Task: Add to scrum project Wayfarer a team member softage.2@softage.net and assign as Project Lead.
Action: Mouse moved to (217, 55)
Screenshot: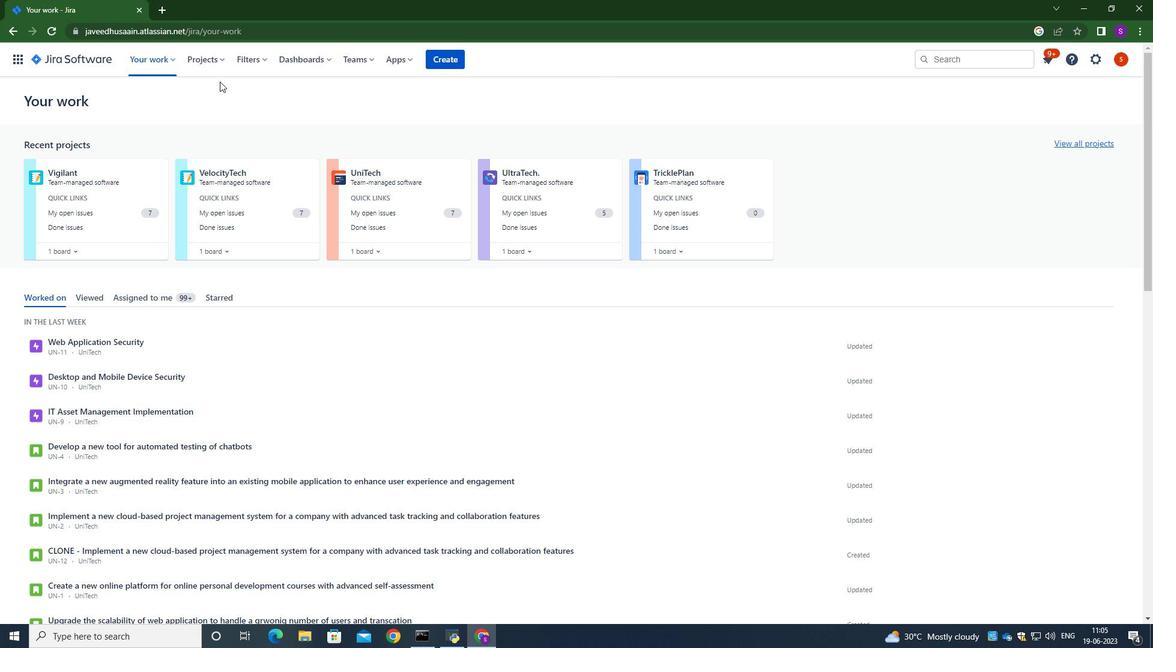
Action: Mouse pressed left at (217, 55)
Screenshot: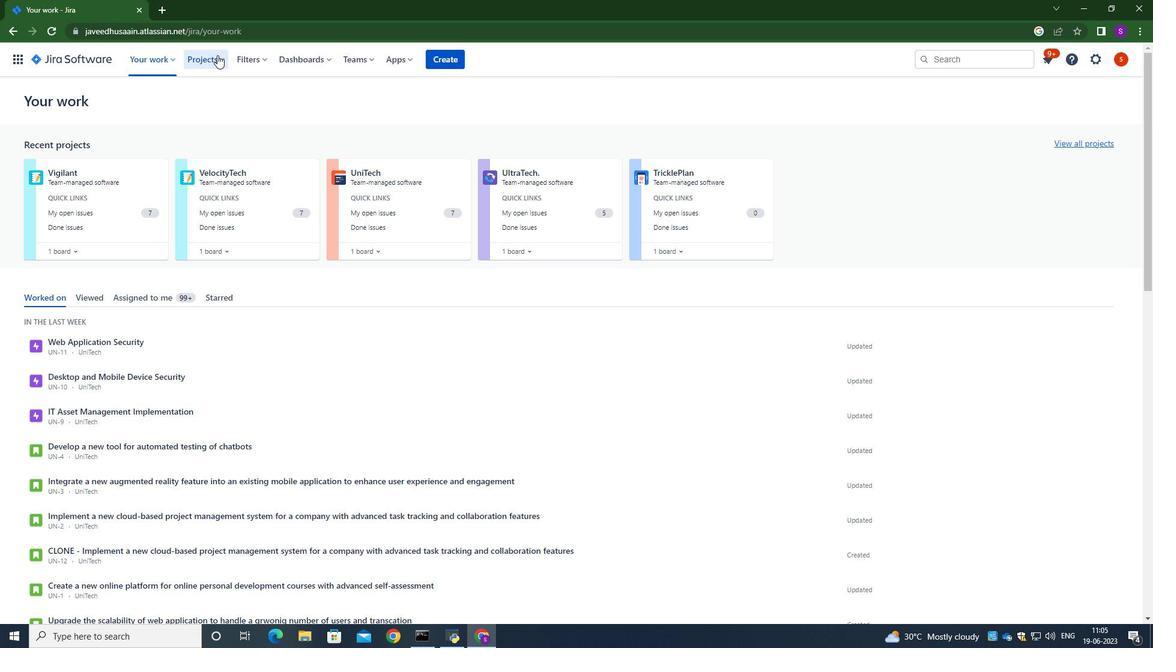 
Action: Mouse moved to (256, 180)
Screenshot: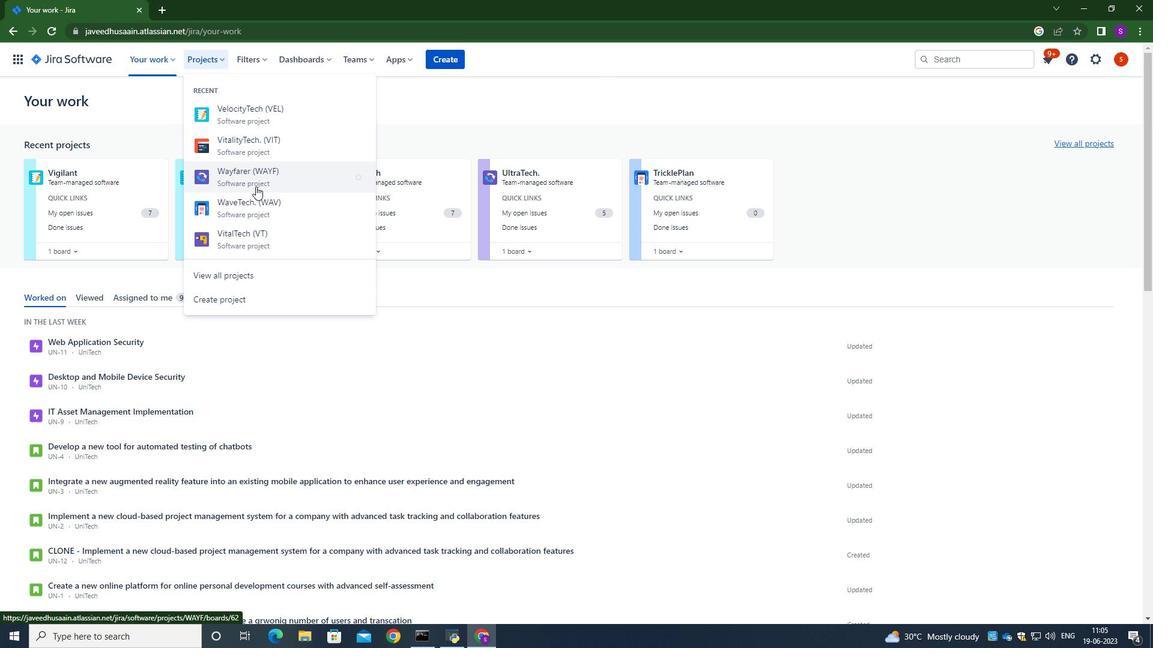 
Action: Mouse pressed left at (256, 180)
Screenshot: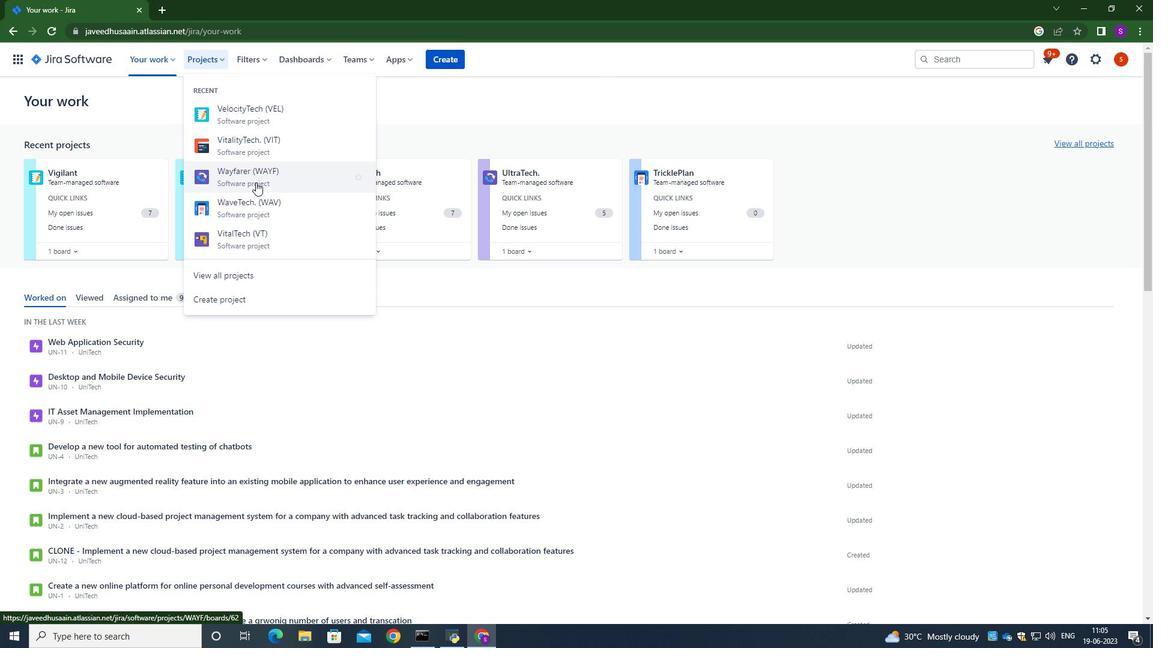 
Action: Mouse moved to (69, 333)
Screenshot: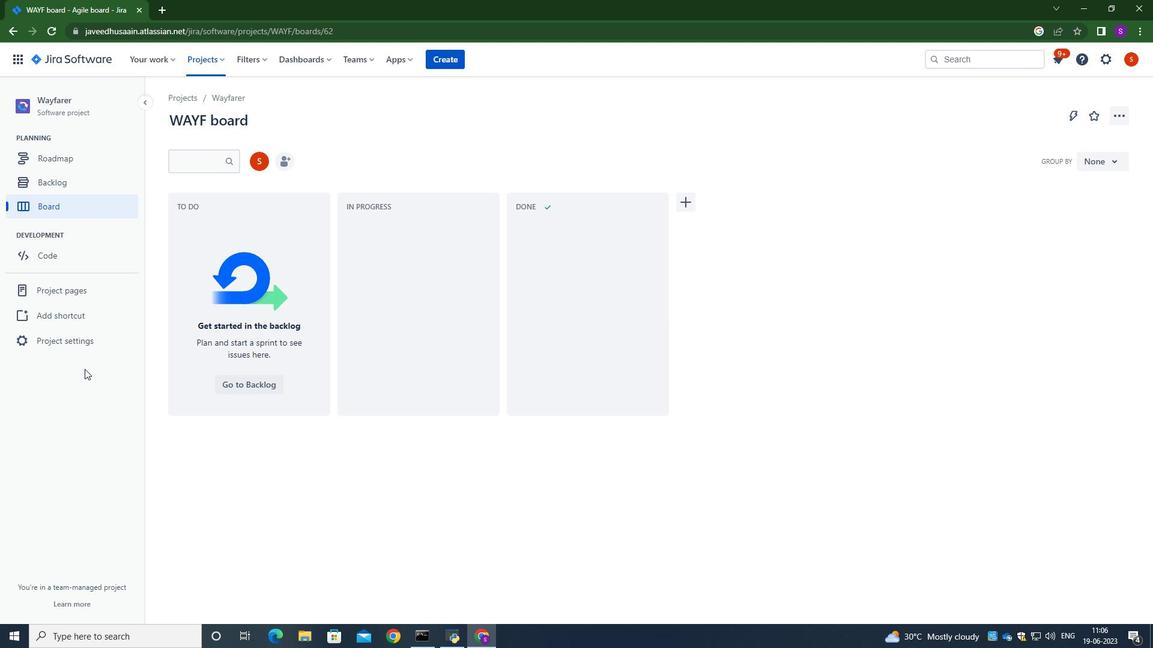 
Action: Mouse pressed left at (69, 333)
Screenshot: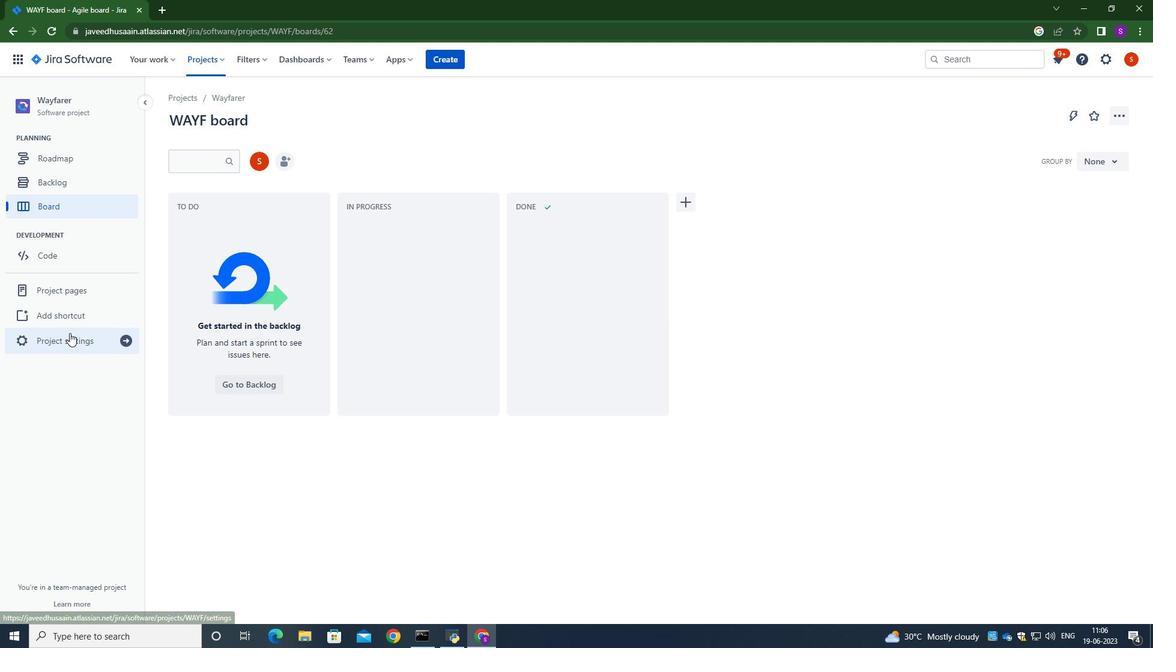 
Action: Mouse moved to (605, 385)
Screenshot: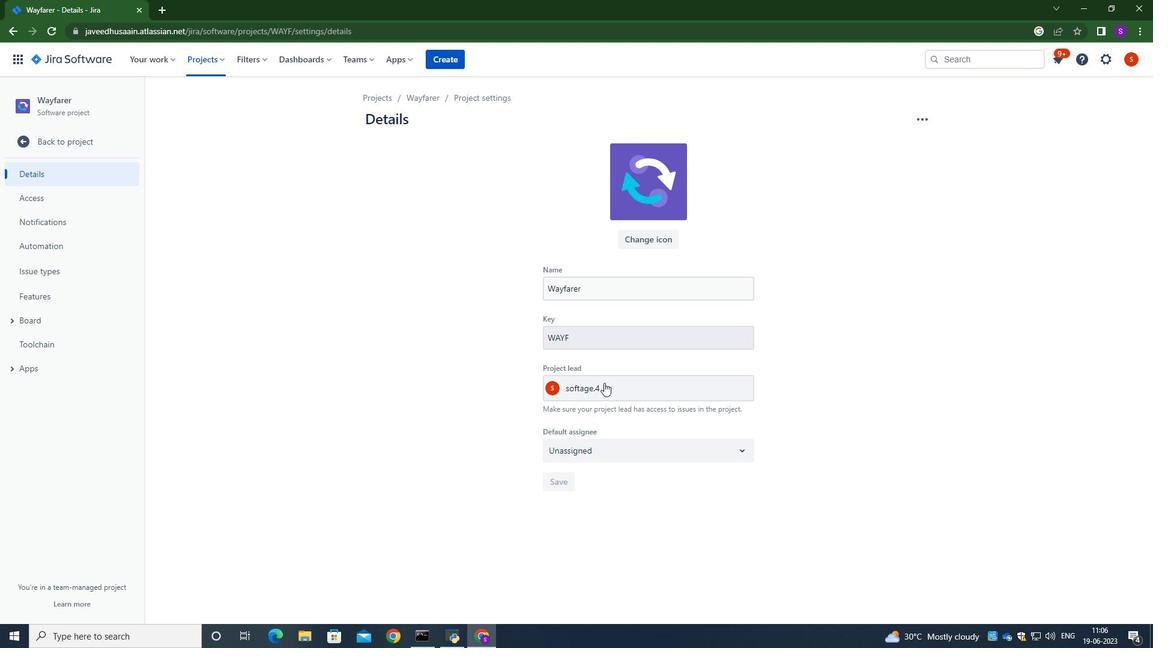 
Action: Mouse pressed left at (605, 385)
Screenshot: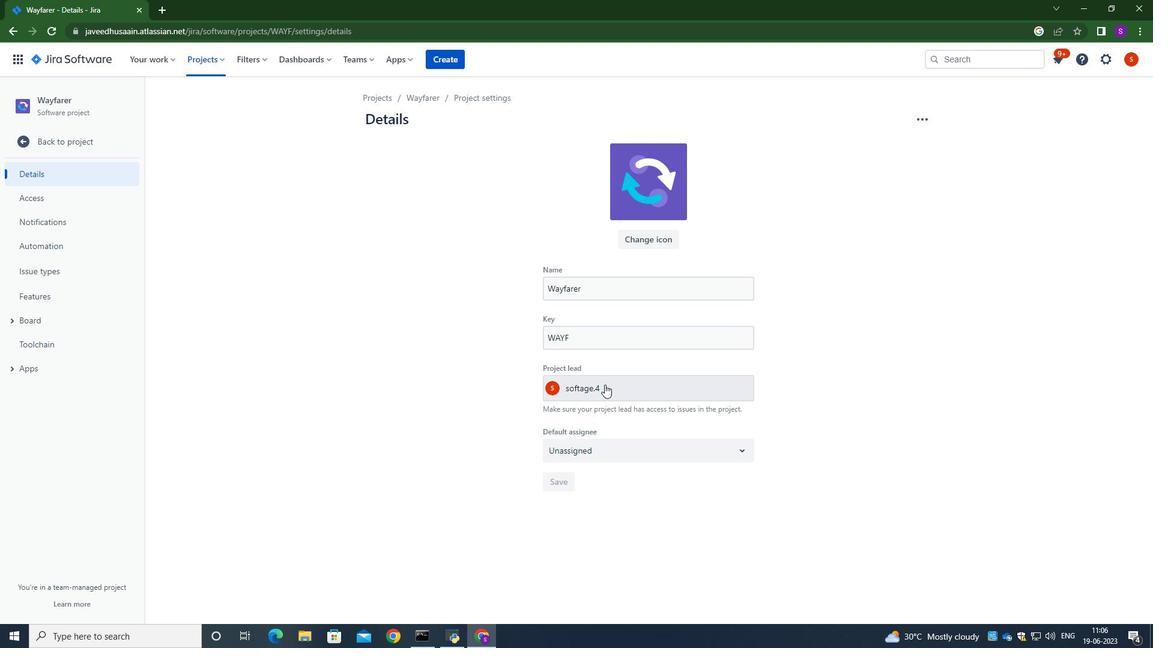 
Action: Key pressed softage.2<Key.shift>@softage.net
Screenshot: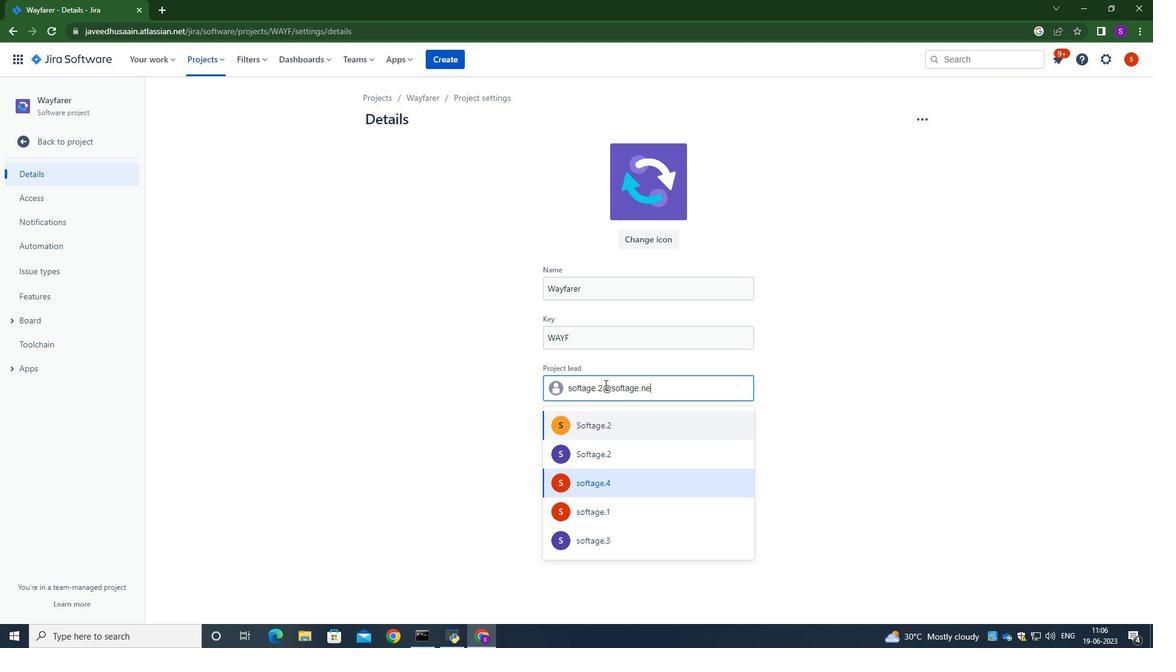 
Action: Mouse moved to (593, 427)
Screenshot: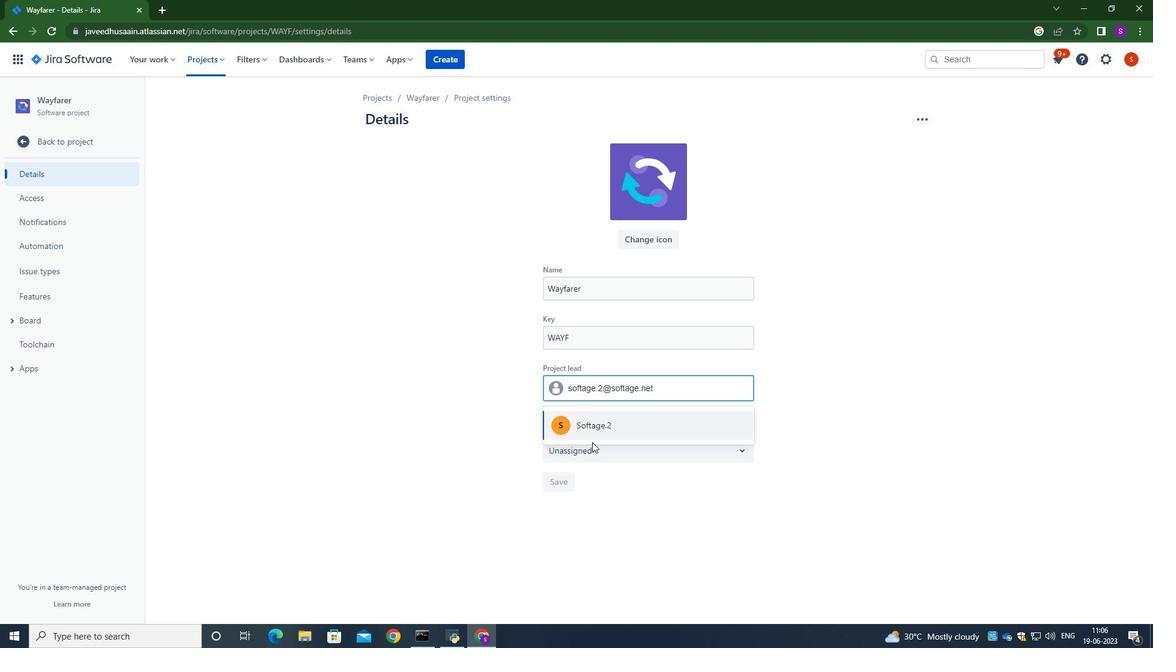 
Action: Mouse pressed left at (593, 427)
Screenshot: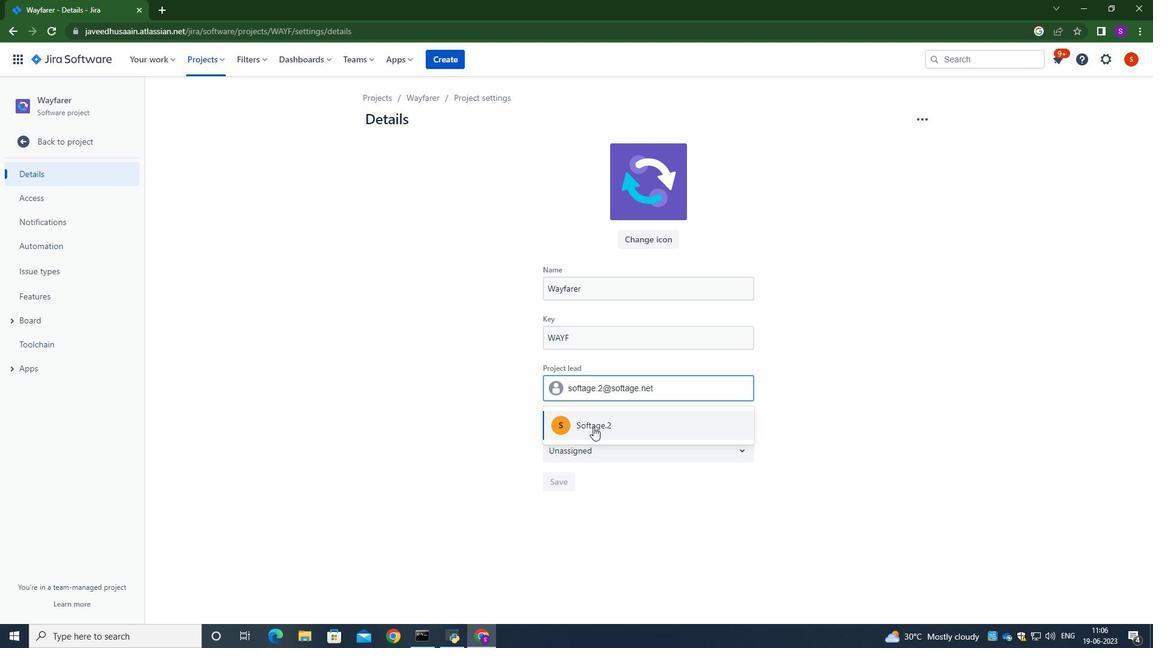 
Action: Mouse moved to (597, 445)
Screenshot: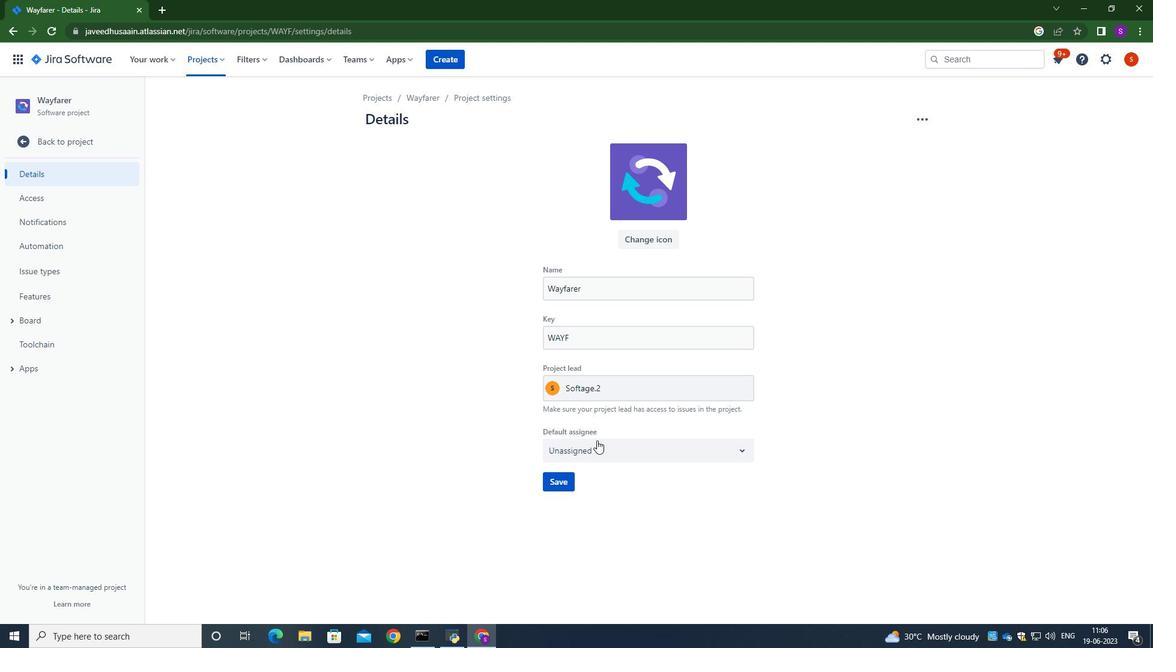 
Action: Mouse pressed left at (597, 445)
Screenshot: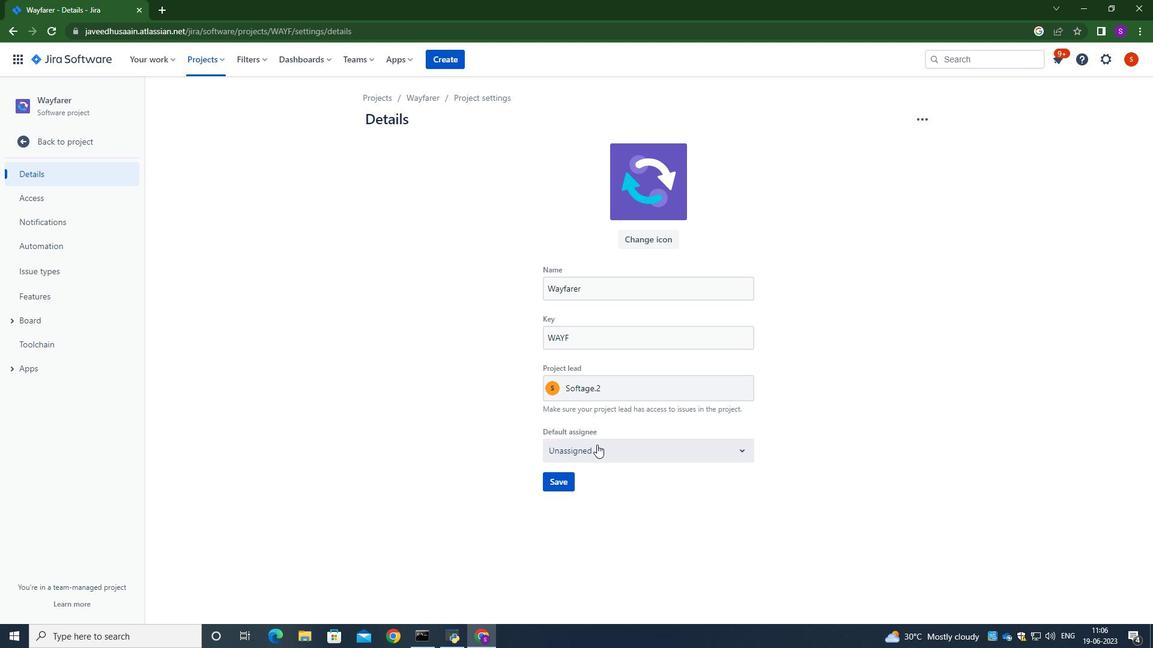 
Action: Mouse moved to (590, 489)
Screenshot: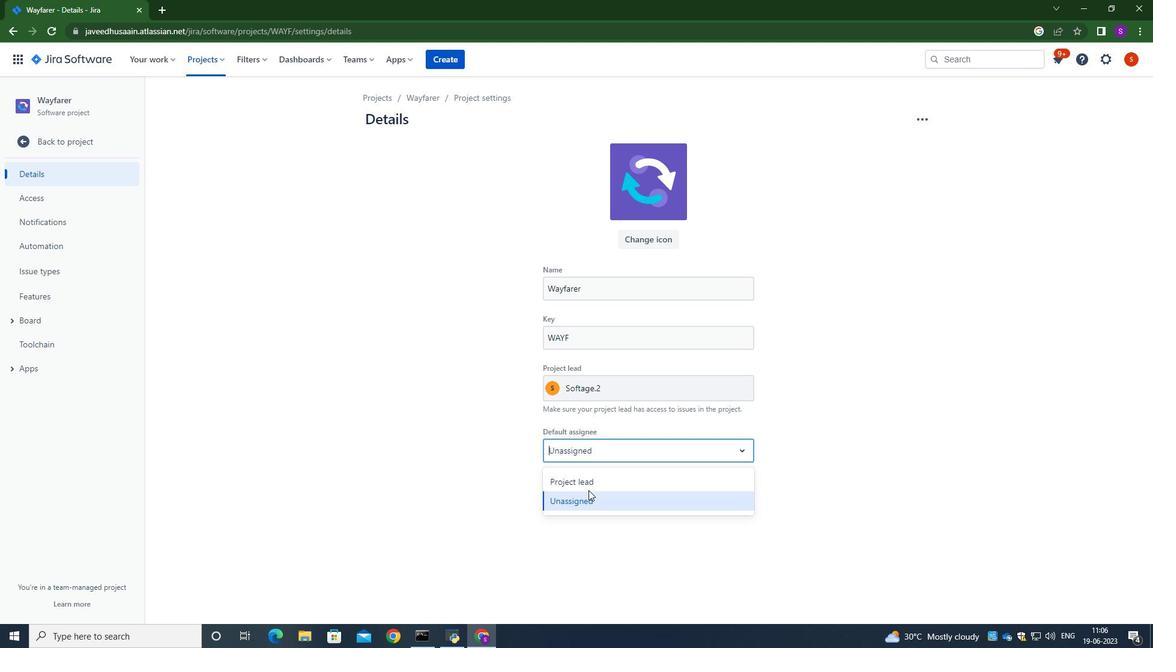 
Action: Mouse pressed left at (590, 489)
Screenshot: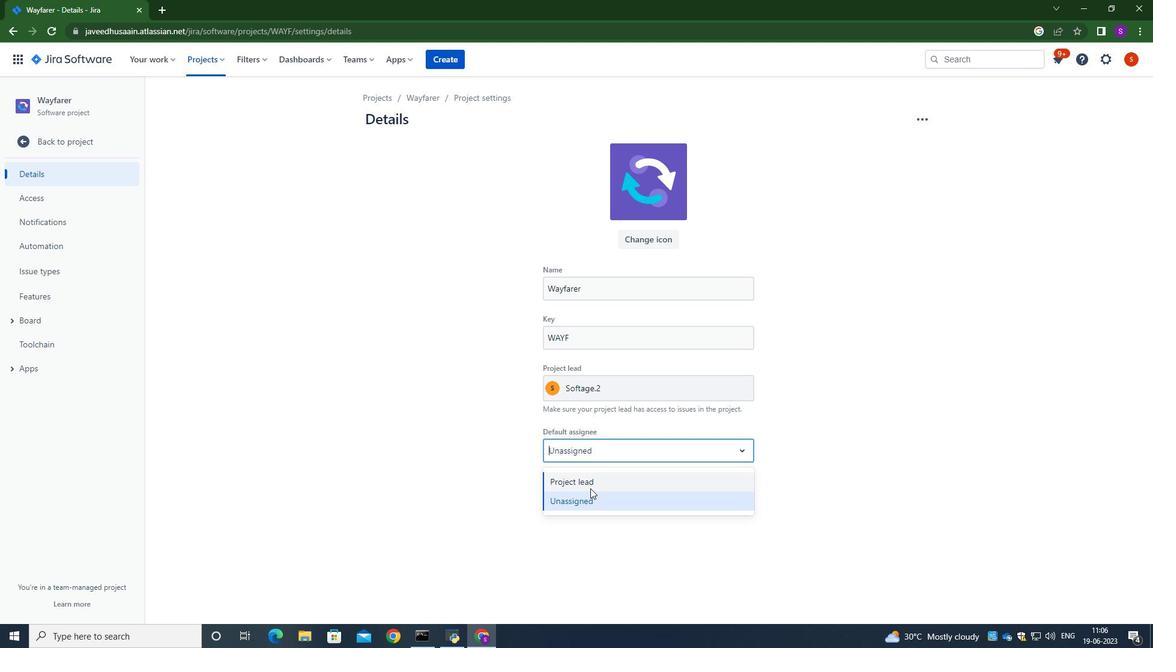
Action: Mouse moved to (555, 489)
Screenshot: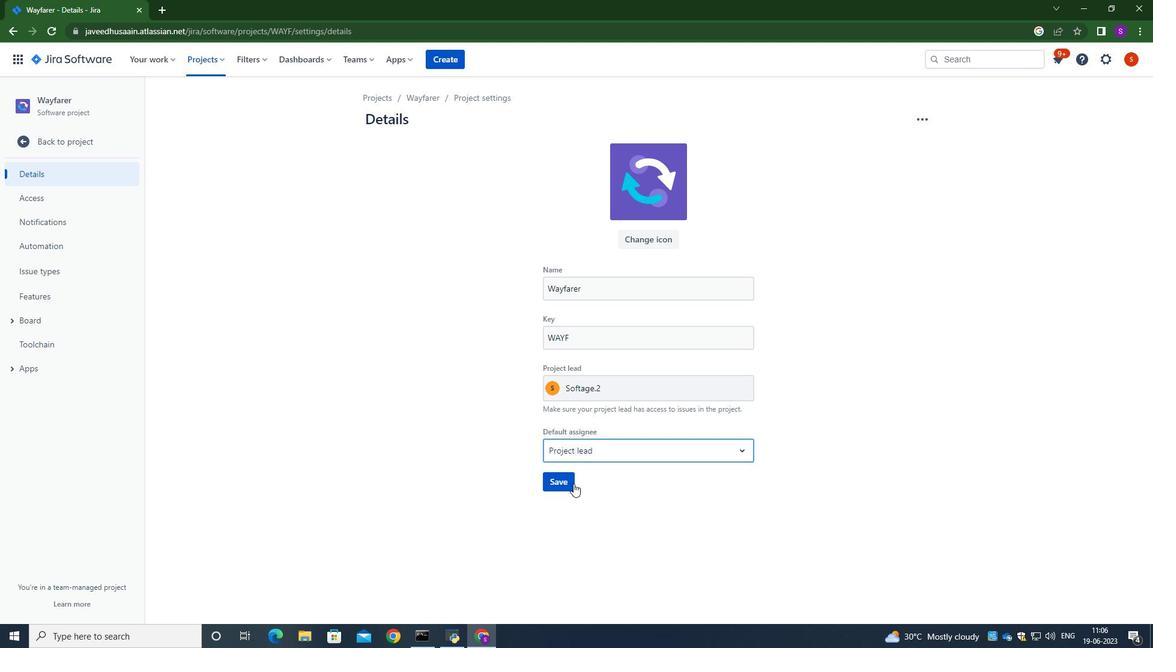 
Action: Mouse pressed left at (555, 489)
Screenshot: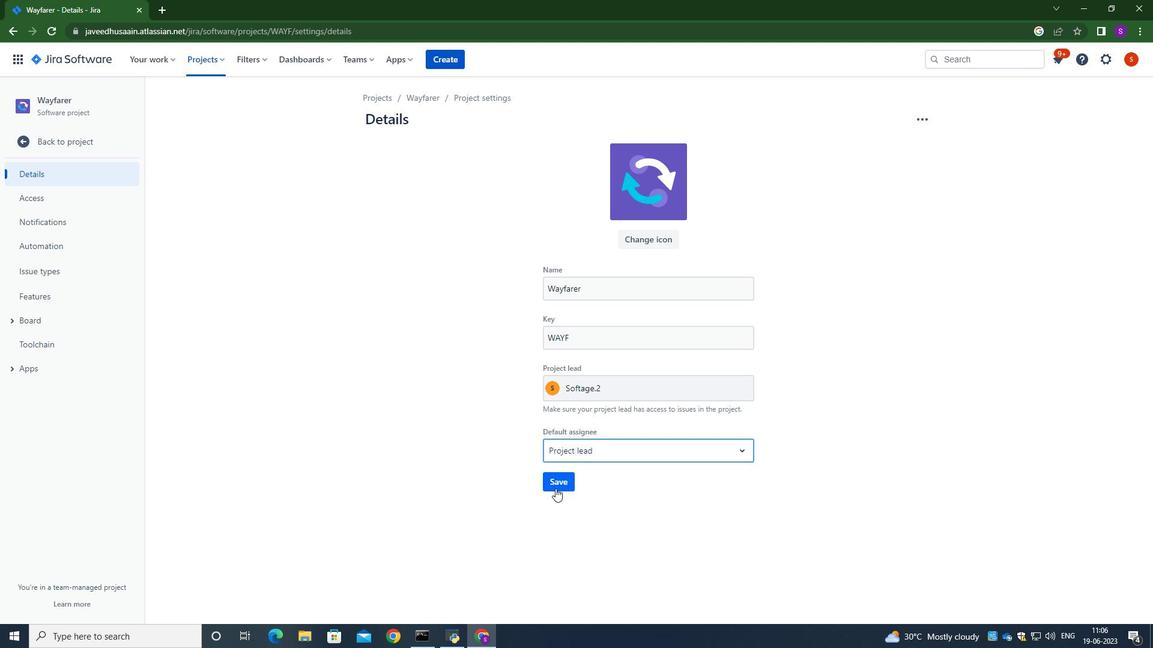 
